 Task: Add a dependency to the task Inconsistent formatting of date/time fields , the existing task  Integration with third-party API not functioning as expected in the project XpressTech.
Action: Mouse moved to (573, 519)
Screenshot: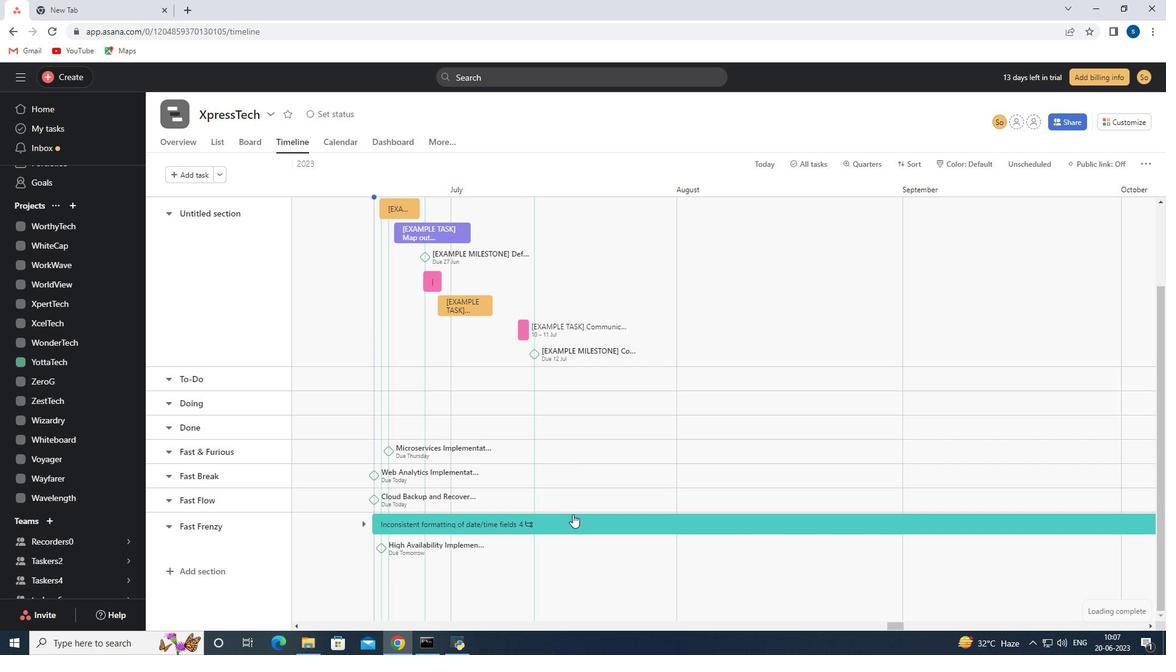 
Action: Mouse pressed left at (573, 519)
Screenshot: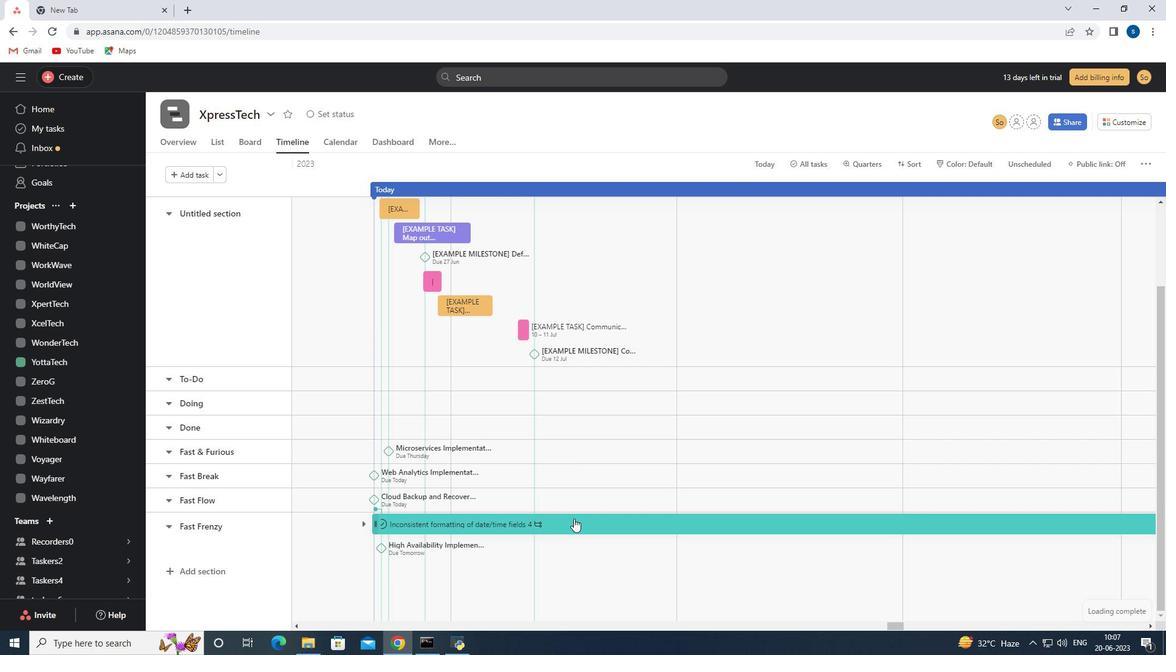 
Action: Mouse moved to (885, 330)
Screenshot: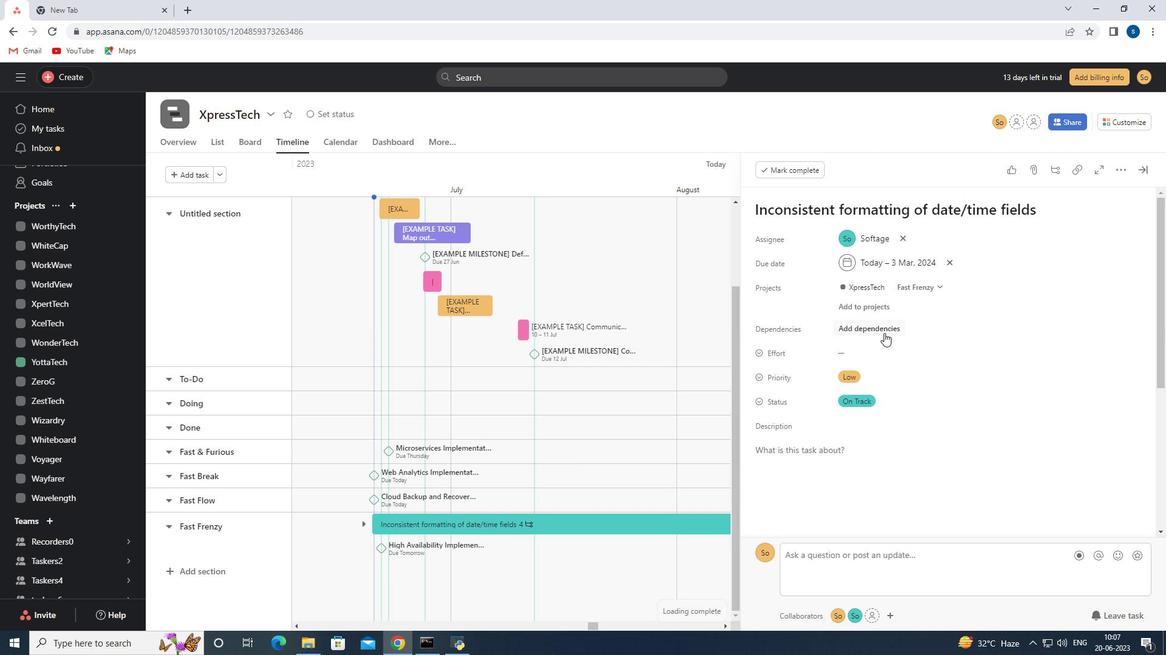 
Action: Mouse pressed left at (885, 330)
Screenshot: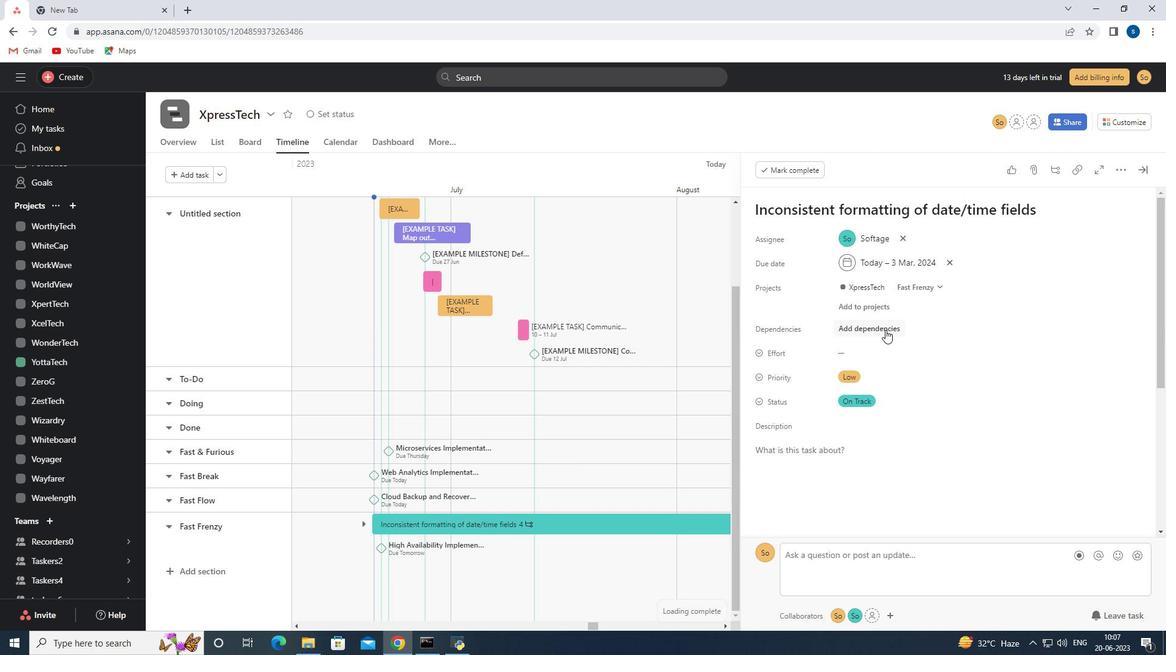 
Action: Mouse moved to (907, 330)
Screenshot: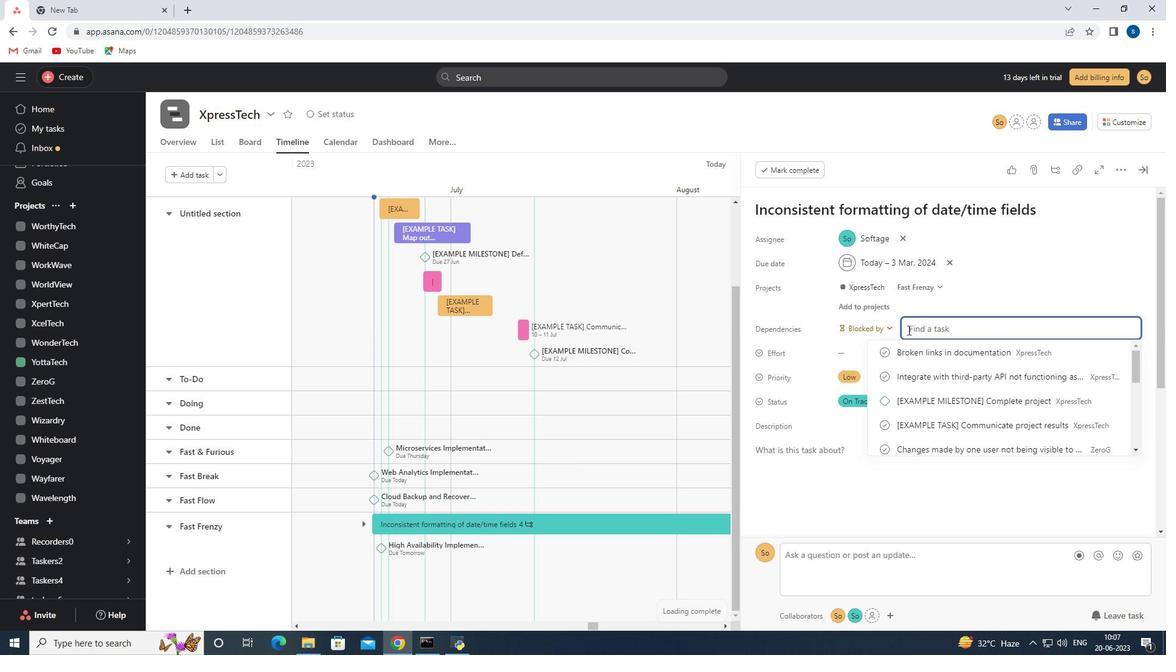 
Action: Key pressed <Key.shift><Key.shift><Key.shift><Key.shift><Key.shift><Key.shift>Integrate<Key.space>with<Key.space>third-party<Key.space><Key.shift>API<Key.space>not<Key.space>functioning<Key.space>as<Key.space>expected<Key.space>in<Key.space>the<Key.space>pr<Key.backspace><Key.backspace><Key.backspace><Key.backspace><Key.backspace><Key.backspace>
Screenshot: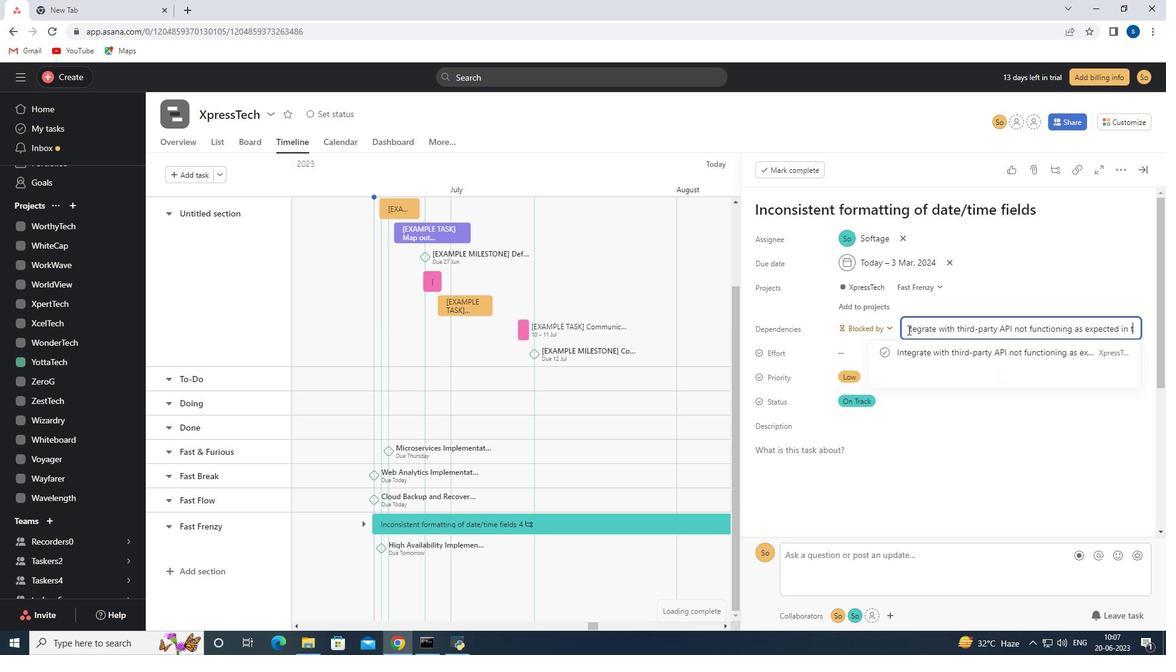 
Action: Mouse moved to (1047, 337)
Screenshot: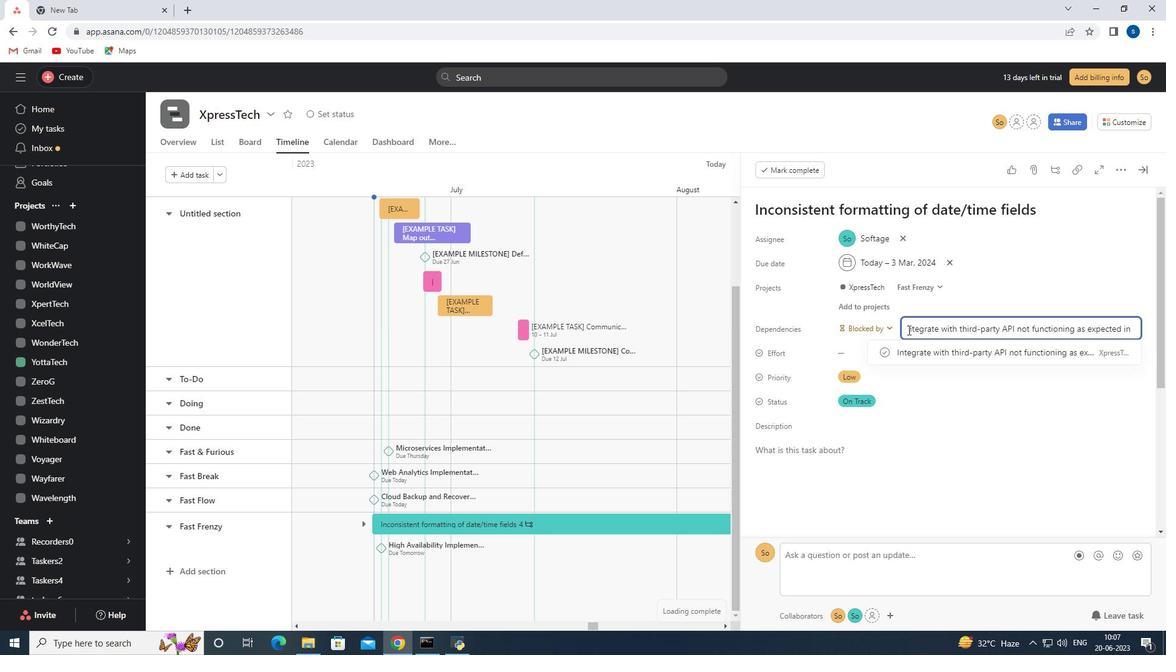 
Action: Mouse scrolled (1045, 338) with delta (0, 0)
Screenshot: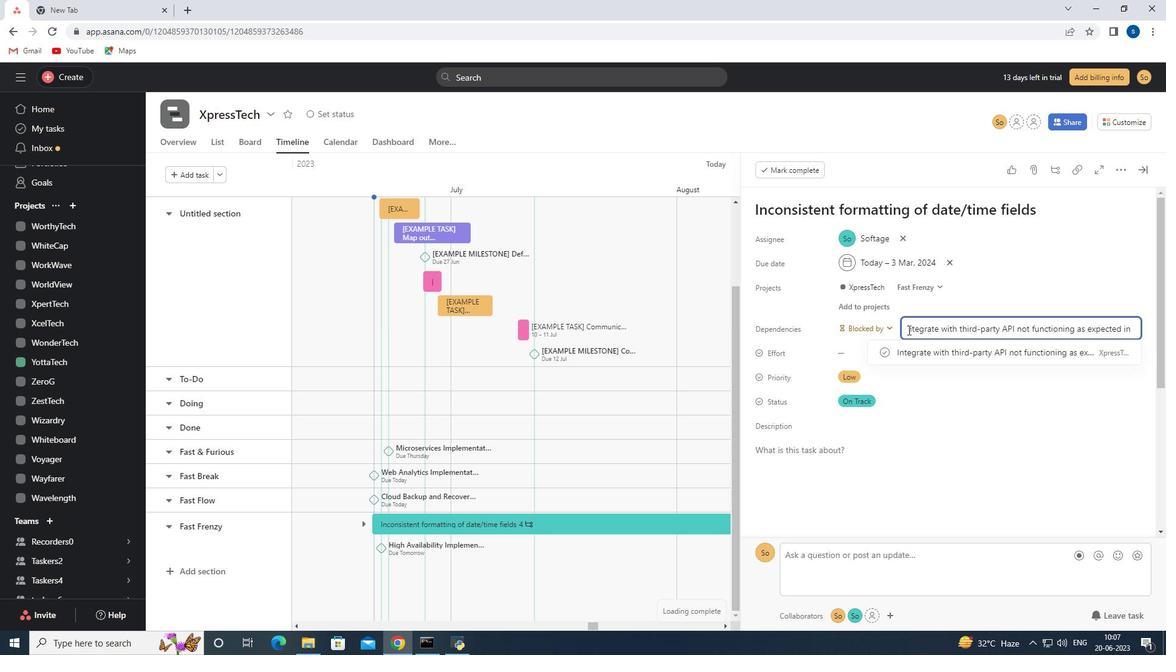 
Action: Mouse moved to (1048, 337)
Screenshot: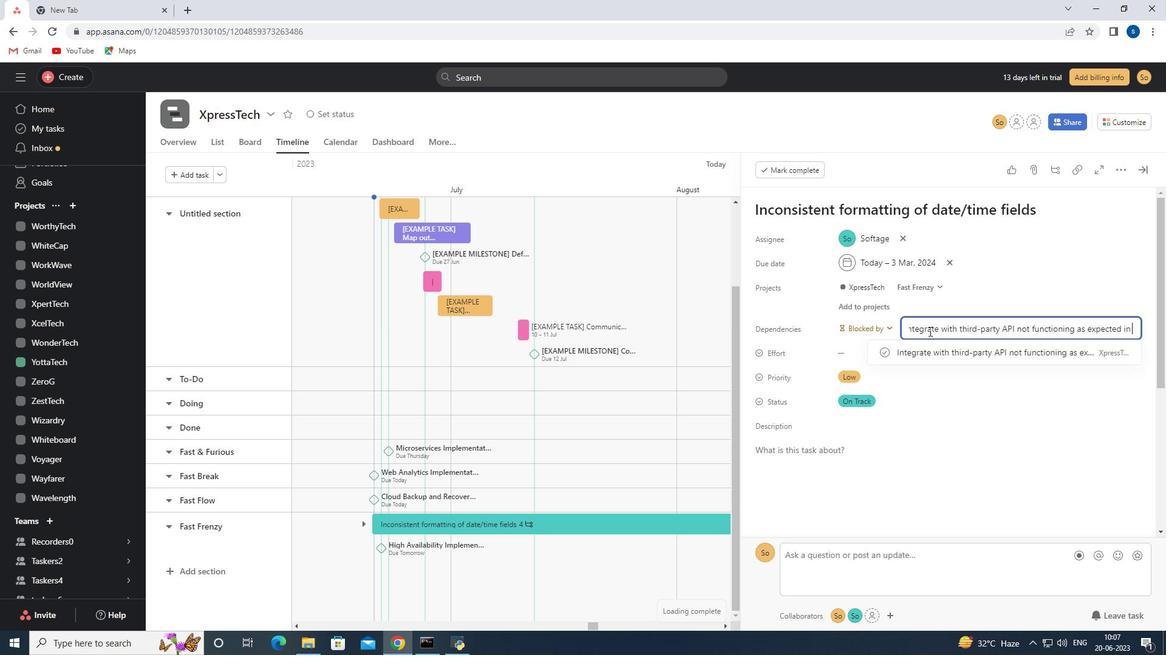 
Action: Mouse scrolled (1048, 337) with delta (0, 0)
Screenshot: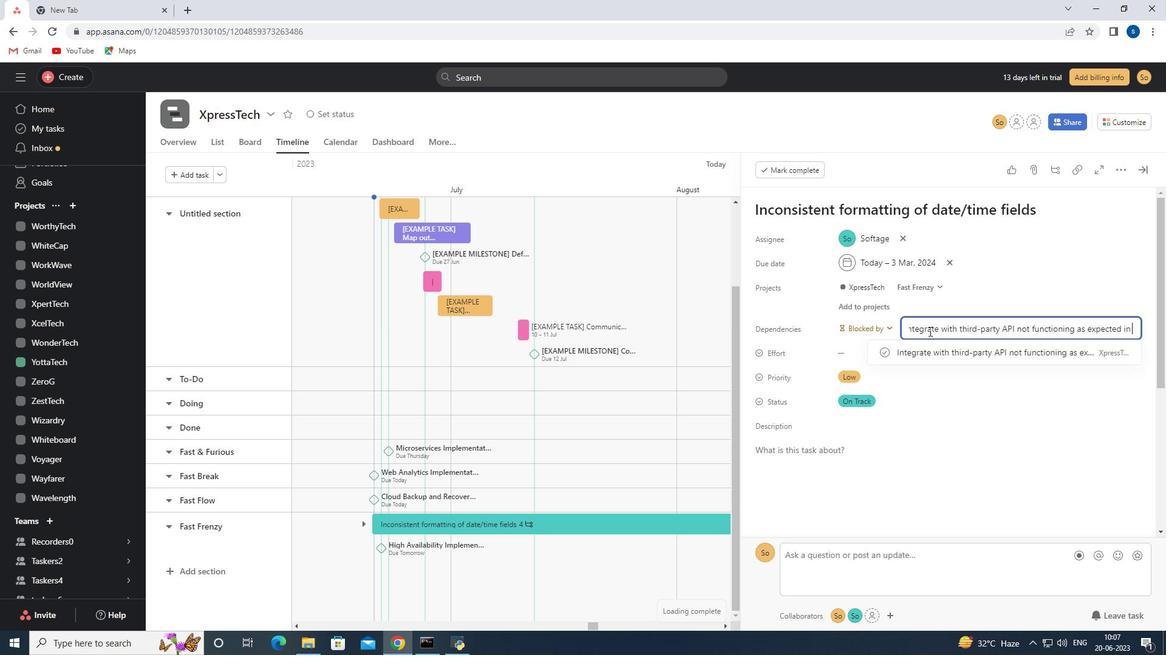 
Action: Mouse moved to (1051, 351)
Screenshot: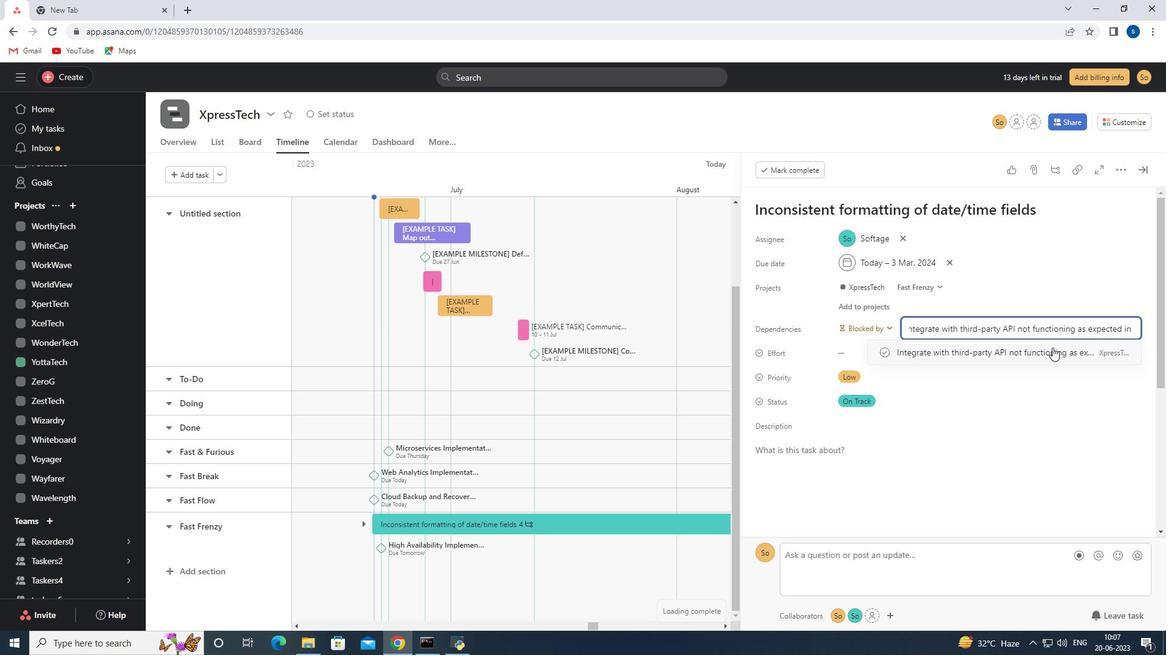
Action: Mouse pressed left at (1051, 351)
Screenshot: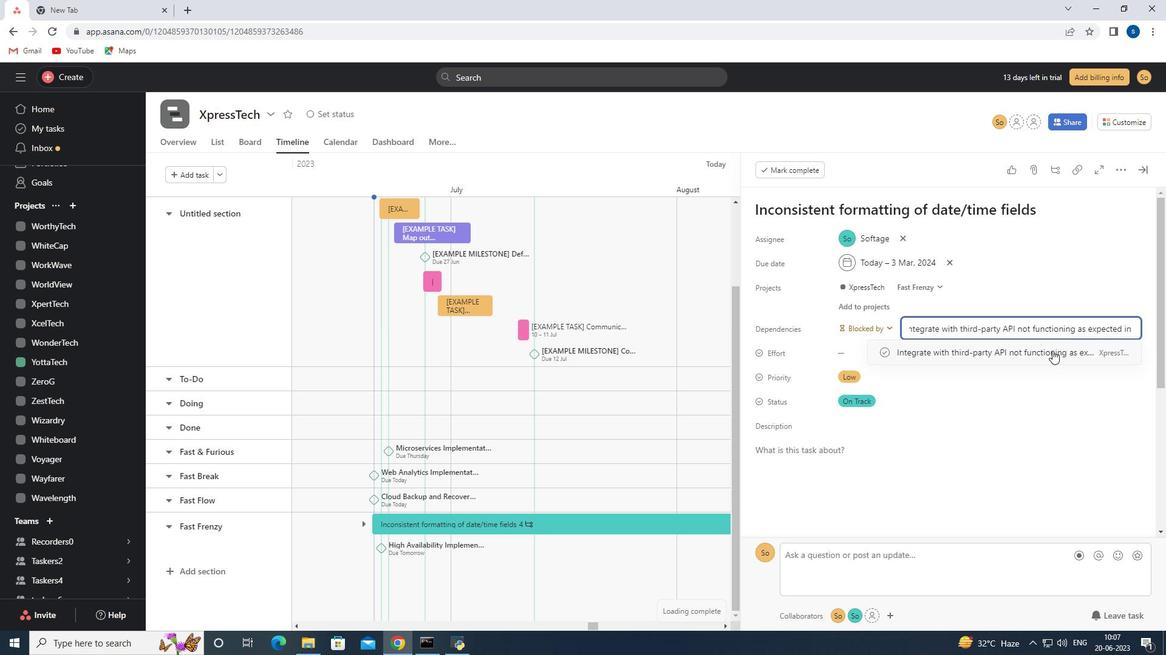 
Action: Mouse moved to (1142, 171)
Screenshot: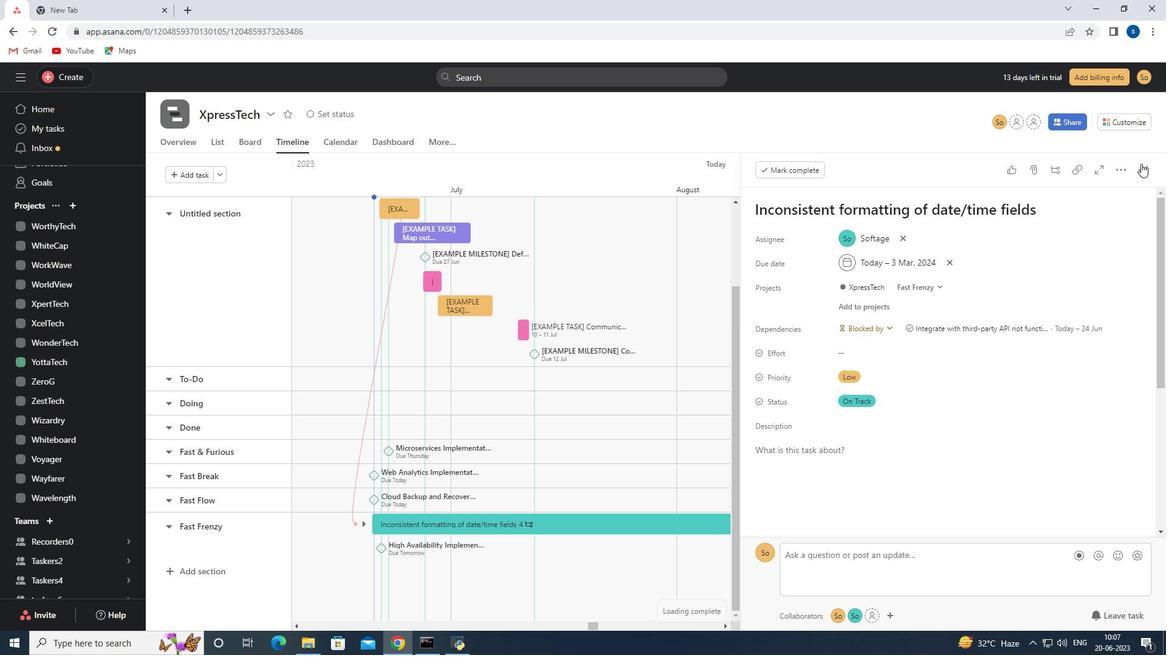 
